 Task: Add a signature Gabriel Evans containing 'With warm thanks and best wishes, Gabriel Evans' to email address softage.1@softage.net and add a folder Clothing
Action: Mouse moved to (85, 100)
Screenshot: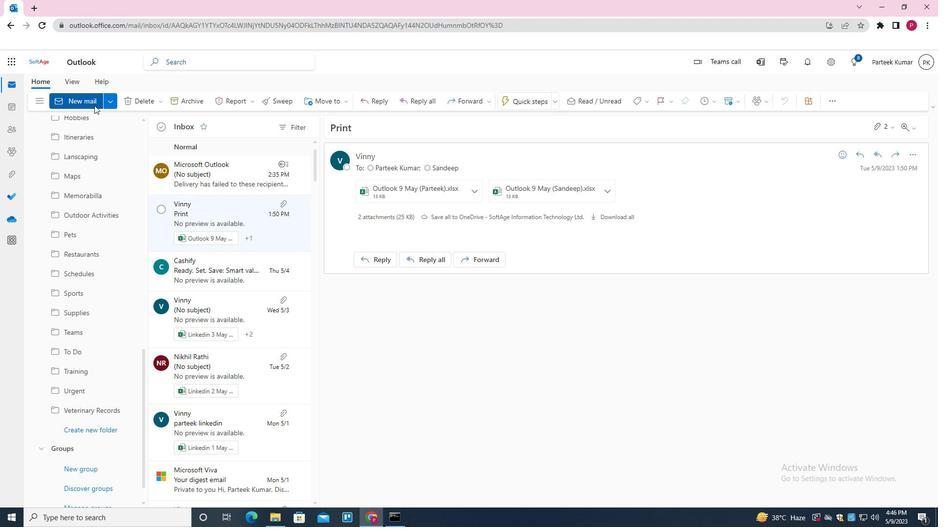 
Action: Mouse pressed left at (85, 100)
Screenshot: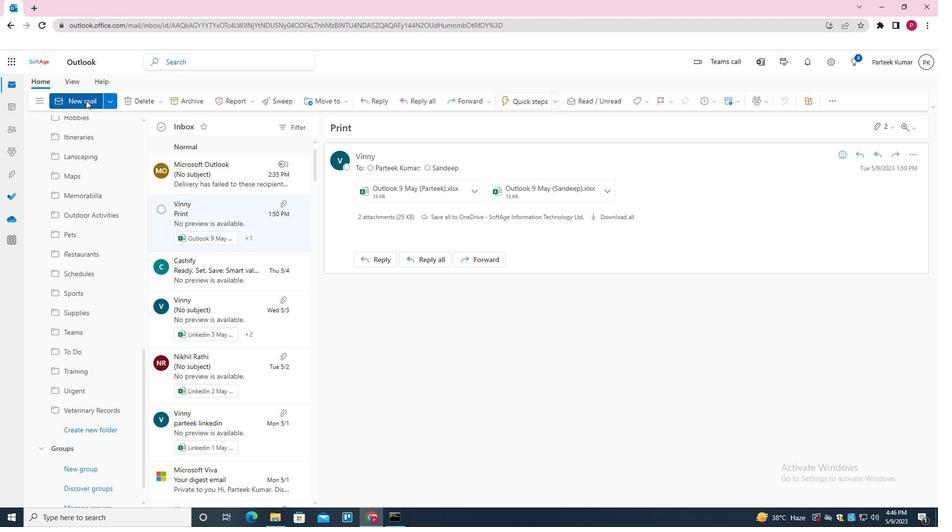 
Action: Mouse moved to (417, 227)
Screenshot: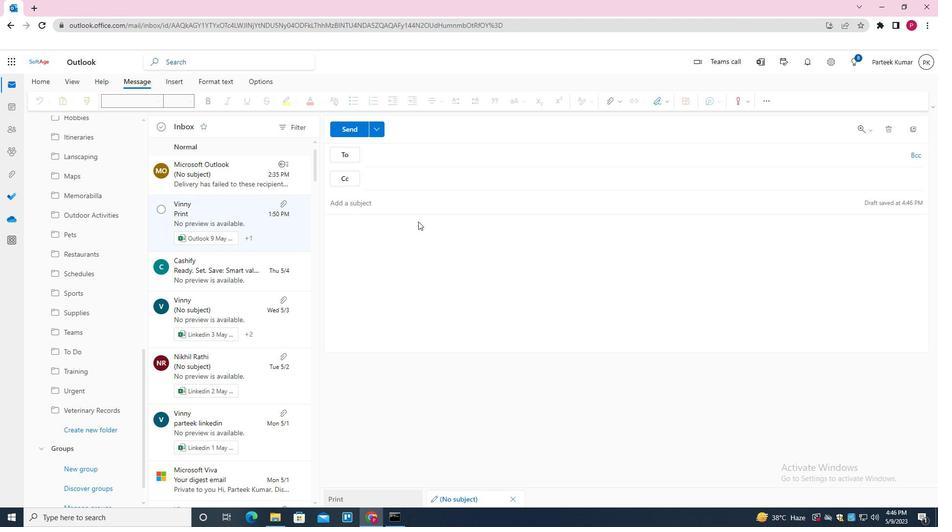 
Action: Mouse pressed left at (417, 227)
Screenshot: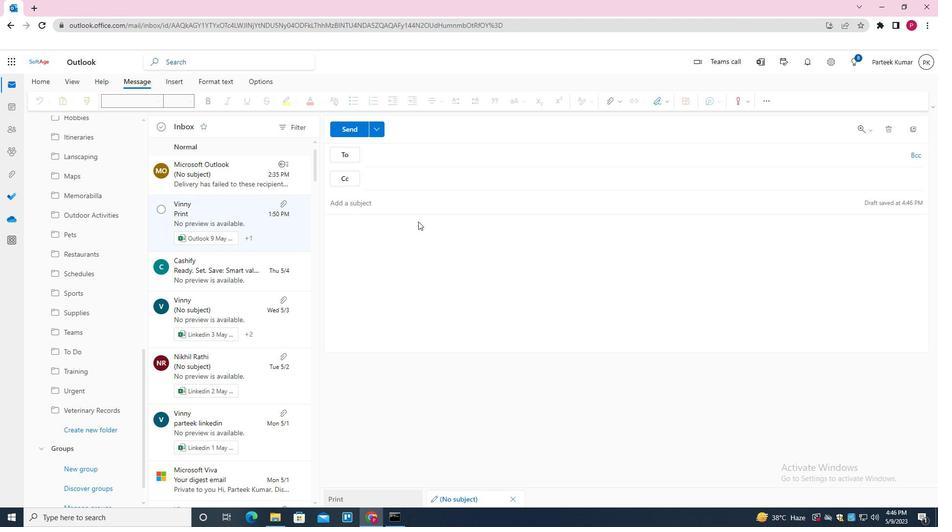 
Action: Mouse moved to (665, 102)
Screenshot: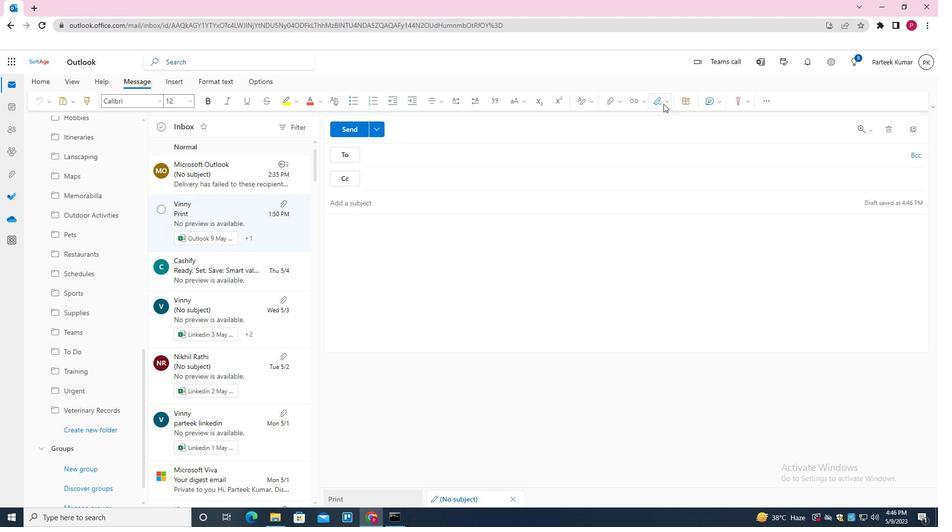 
Action: Mouse pressed left at (665, 102)
Screenshot: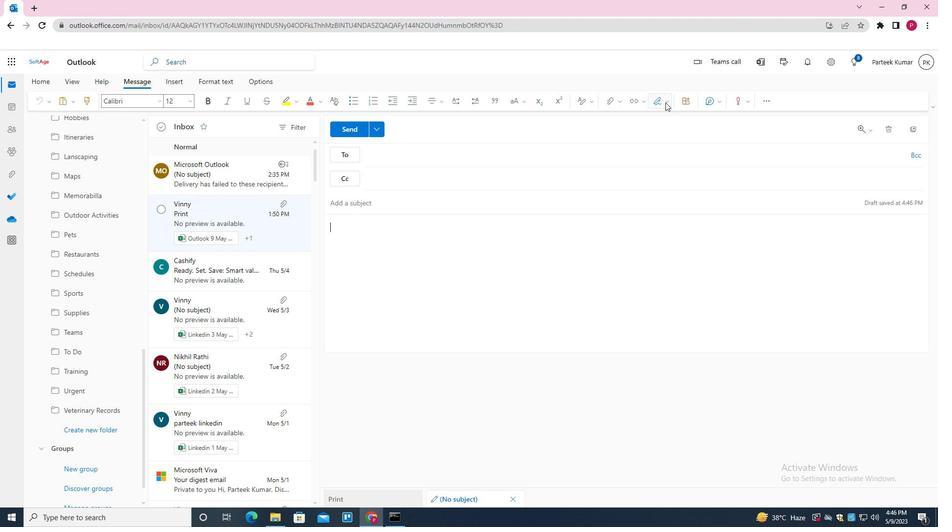
Action: Mouse moved to (626, 453)
Screenshot: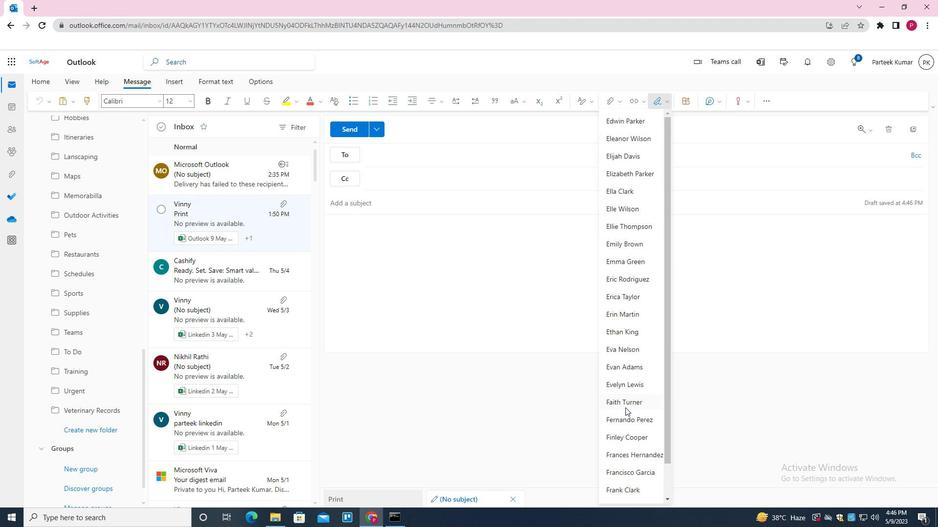 
Action: Mouse scrolled (626, 453) with delta (0, 0)
Screenshot: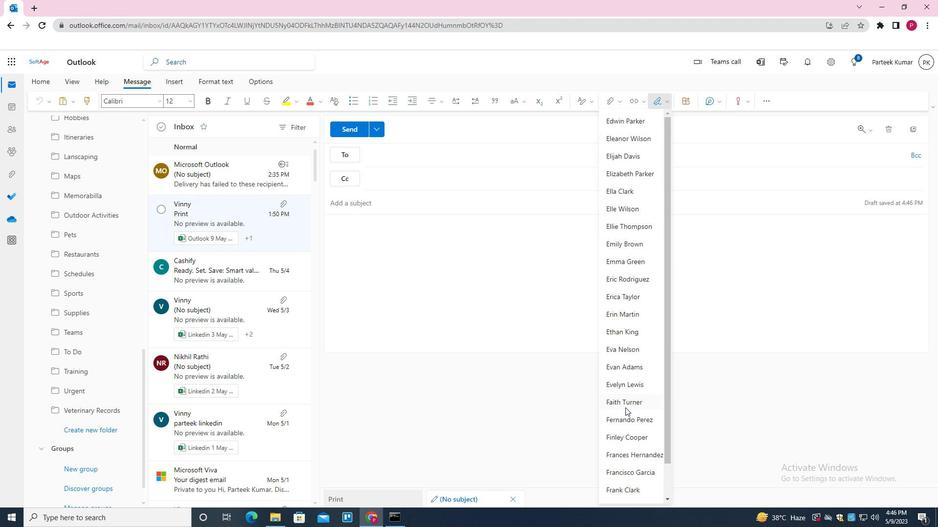 
Action: Mouse moved to (629, 463)
Screenshot: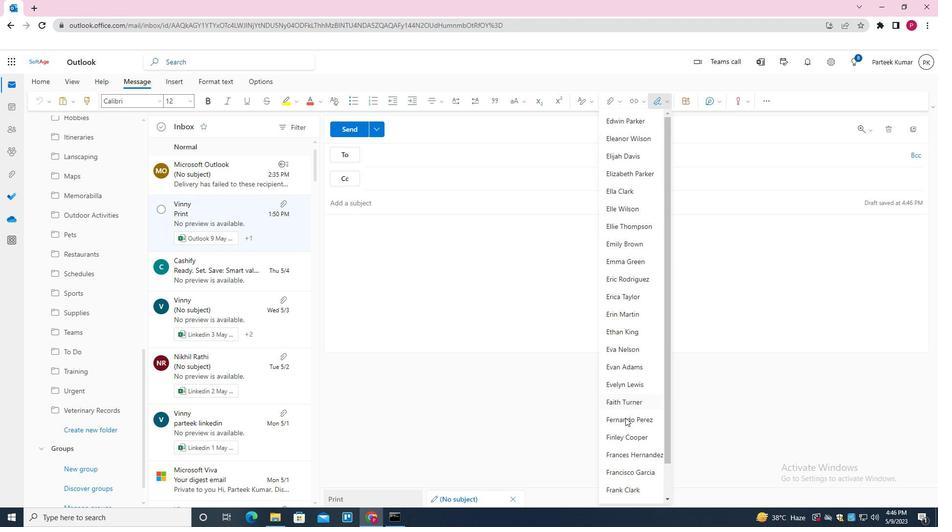 
Action: Mouse scrolled (629, 463) with delta (0, 0)
Screenshot: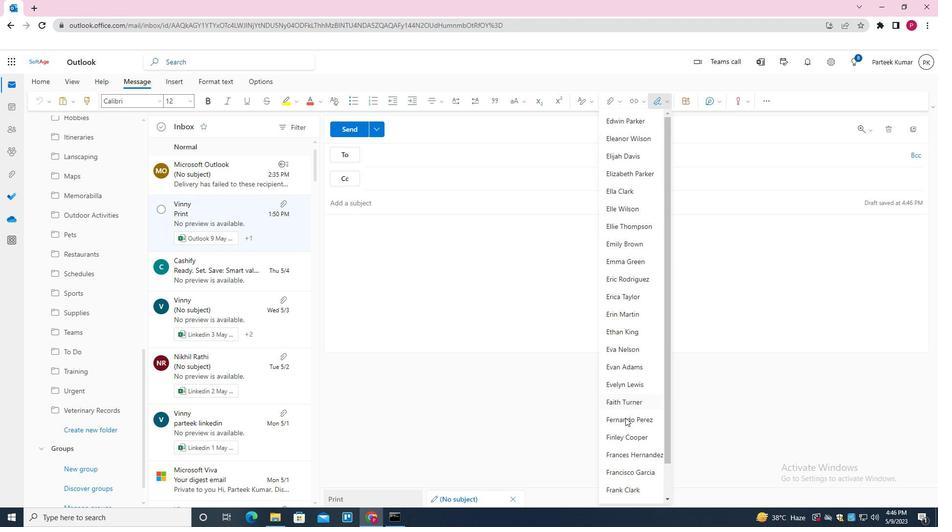 
Action: Mouse moved to (630, 464)
Screenshot: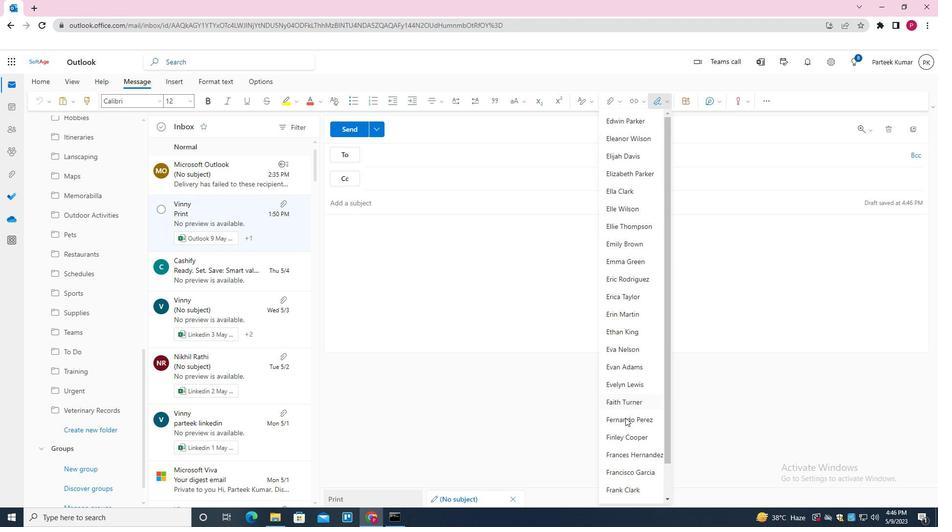 
Action: Mouse scrolled (630, 464) with delta (0, 0)
Screenshot: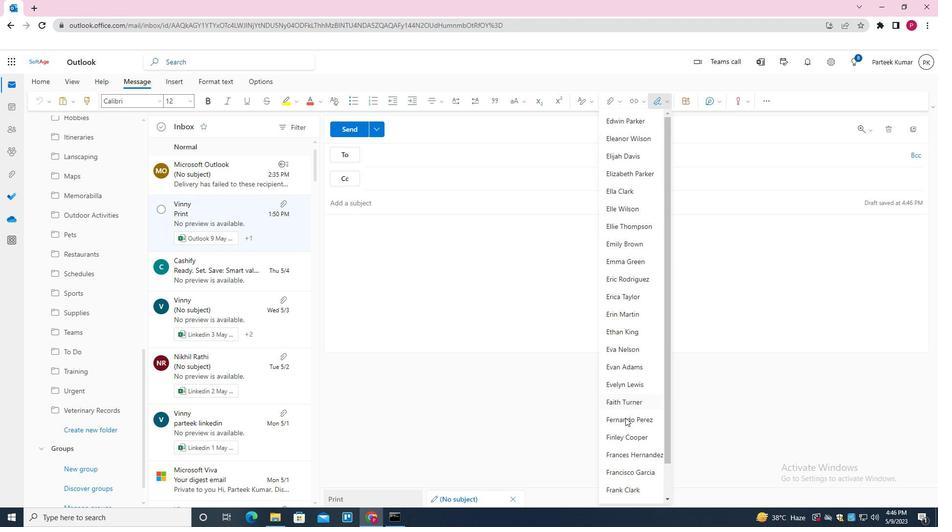 
Action: Mouse moved to (630, 464)
Screenshot: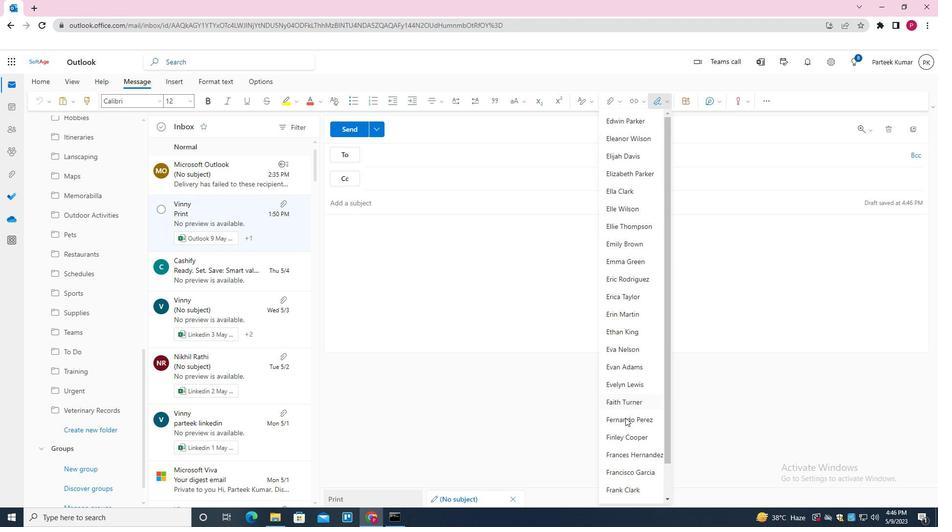 
Action: Mouse scrolled (630, 464) with delta (0, 0)
Screenshot: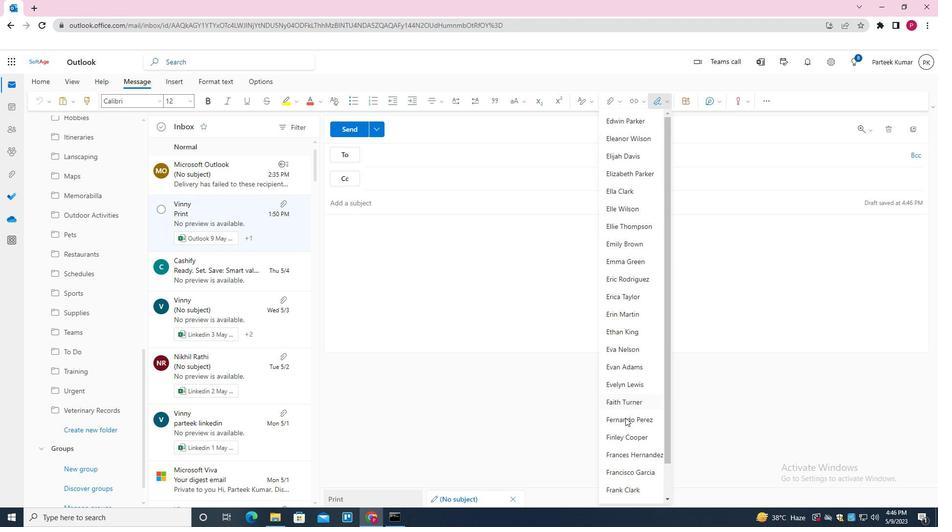 
Action: Mouse moved to (630, 465)
Screenshot: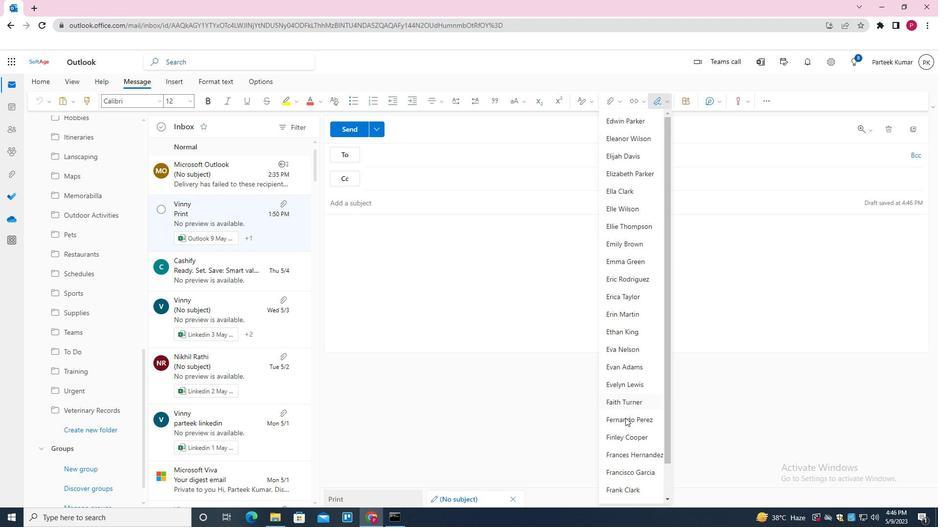 
Action: Mouse scrolled (630, 464) with delta (0, 0)
Screenshot: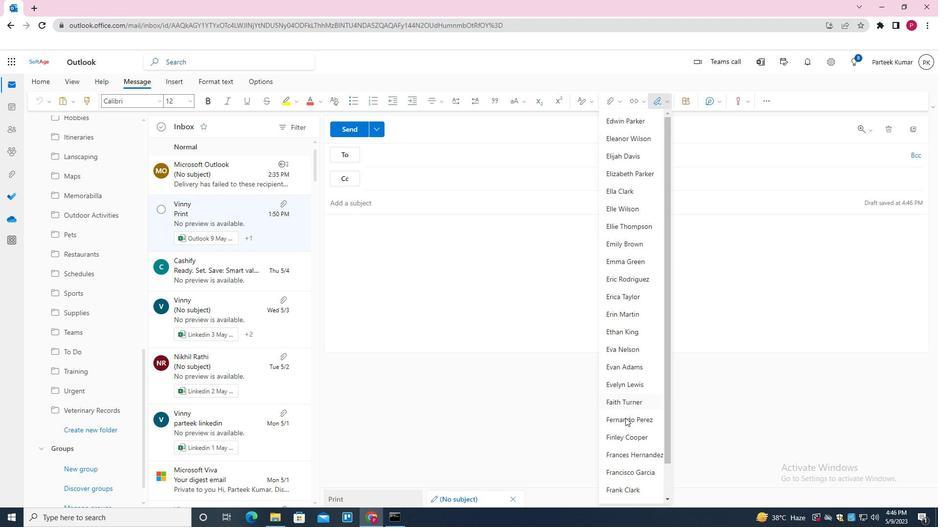 
Action: Mouse moved to (632, 493)
Screenshot: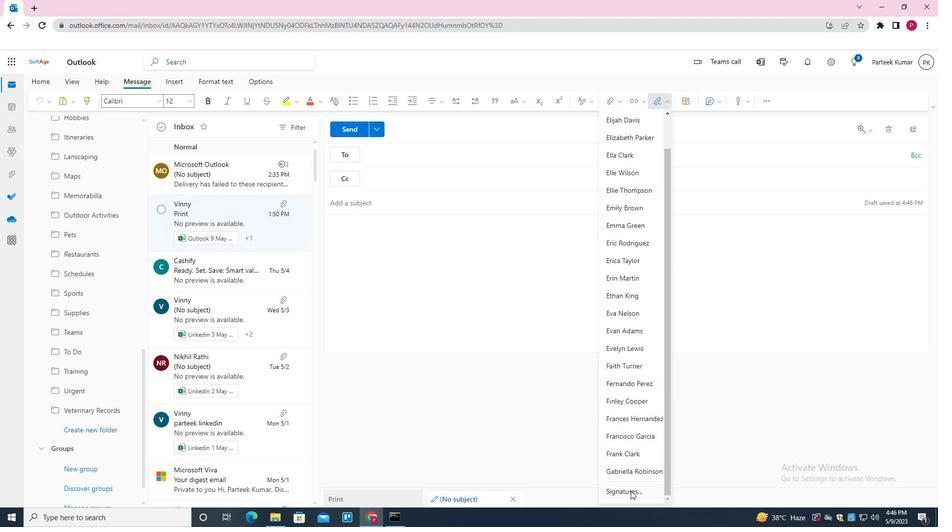 
Action: Mouse pressed left at (632, 493)
Screenshot: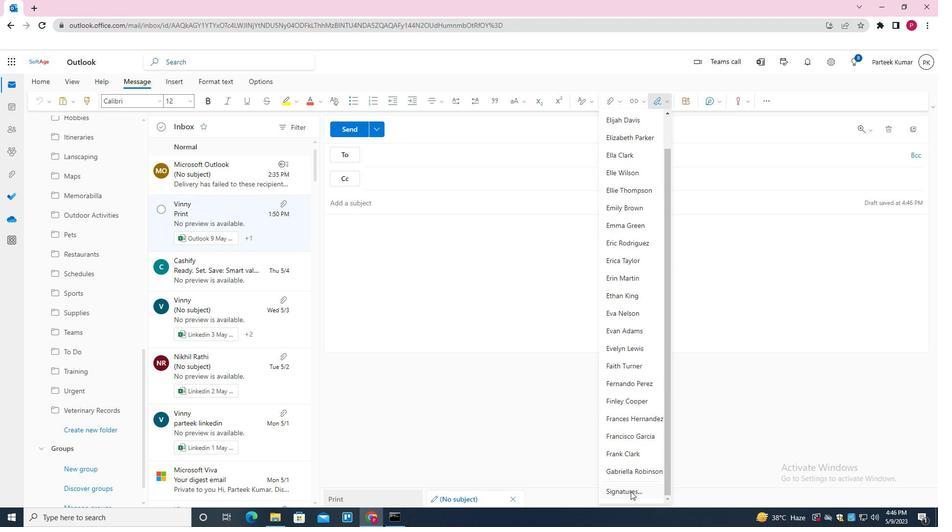 
Action: Mouse moved to (413, 158)
Screenshot: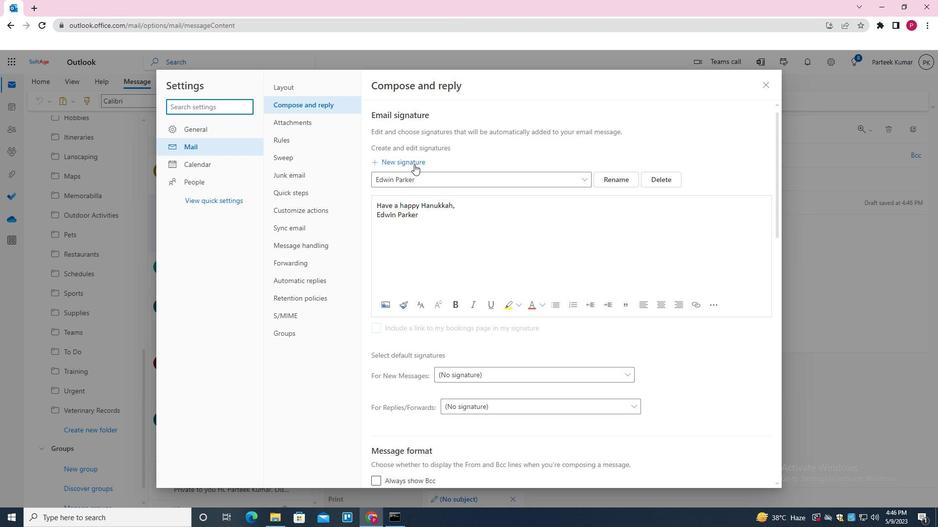 
Action: Mouse pressed left at (413, 158)
Screenshot: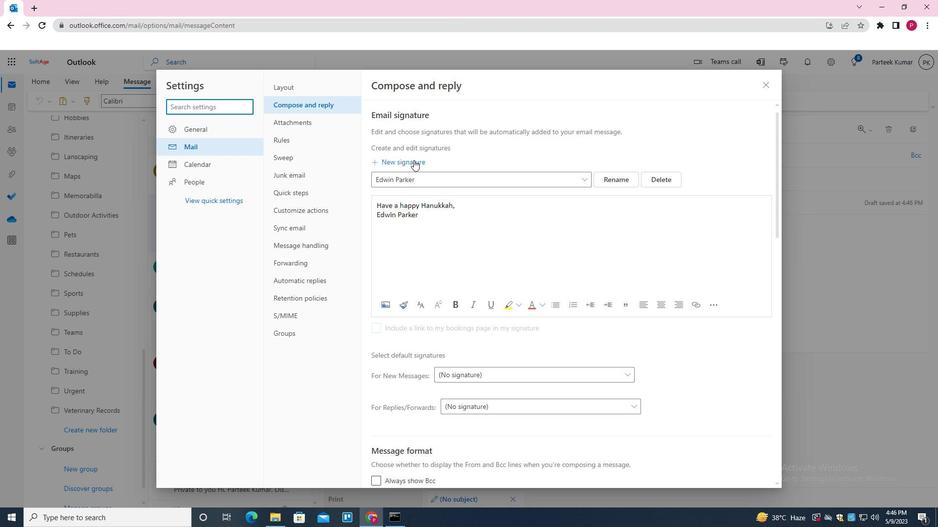 
Action: Mouse moved to (418, 180)
Screenshot: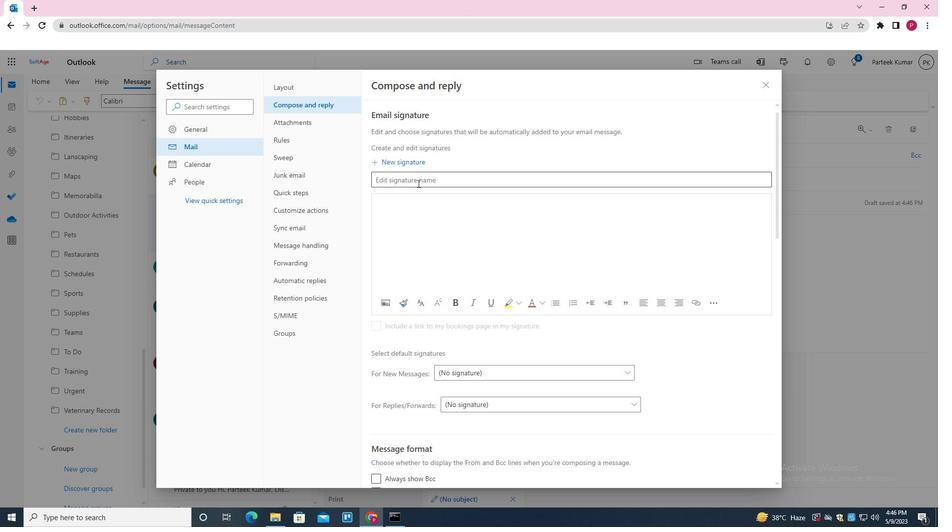 
Action: Mouse pressed left at (418, 180)
Screenshot: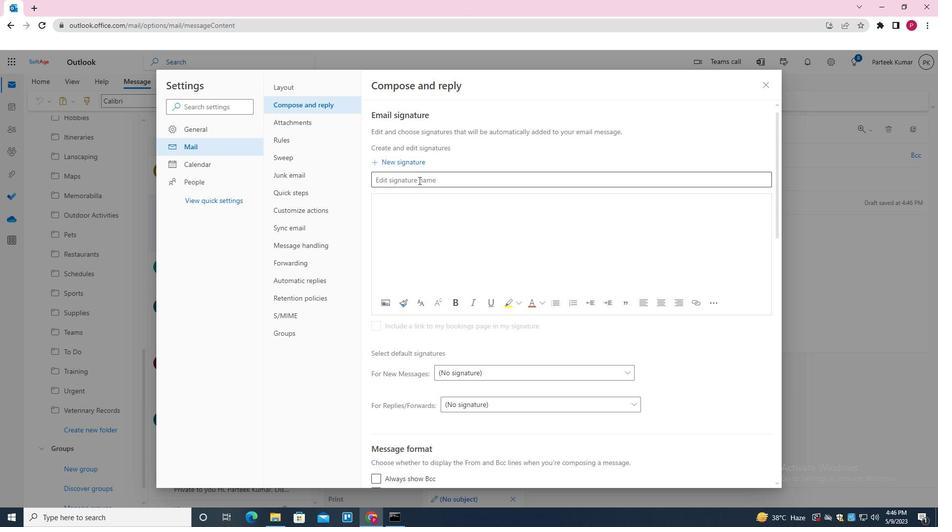 
Action: Key pressed <Key.shift><Key.shift><Key.shift><Key.shift>GABRIEL<Key.space><Key.shift>W<Key.backspace>EVANS
Screenshot: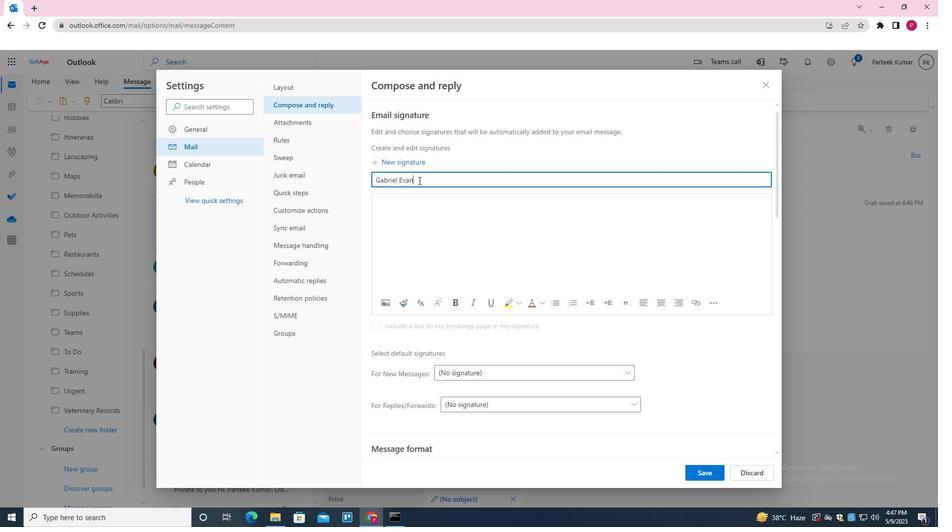 
Action: Mouse moved to (436, 220)
Screenshot: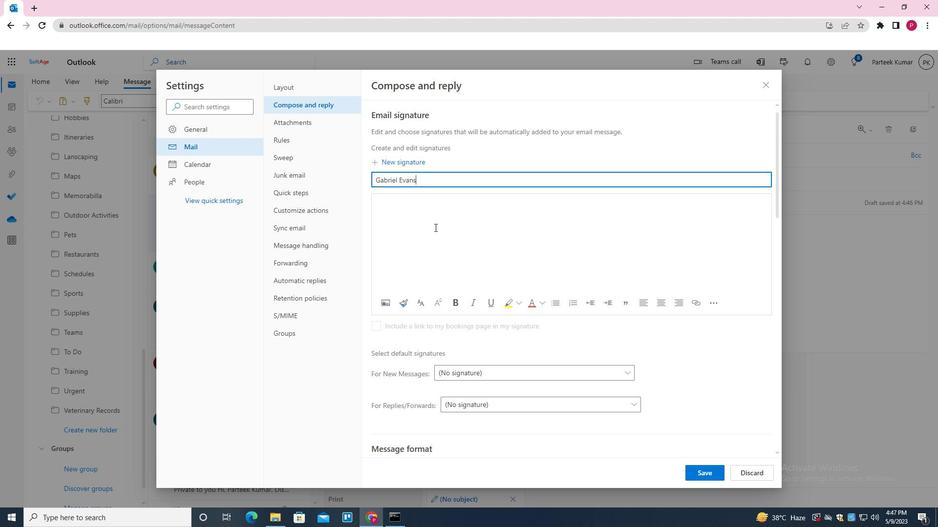 
Action: Mouse pressed left at (436, 220)
Screenshot: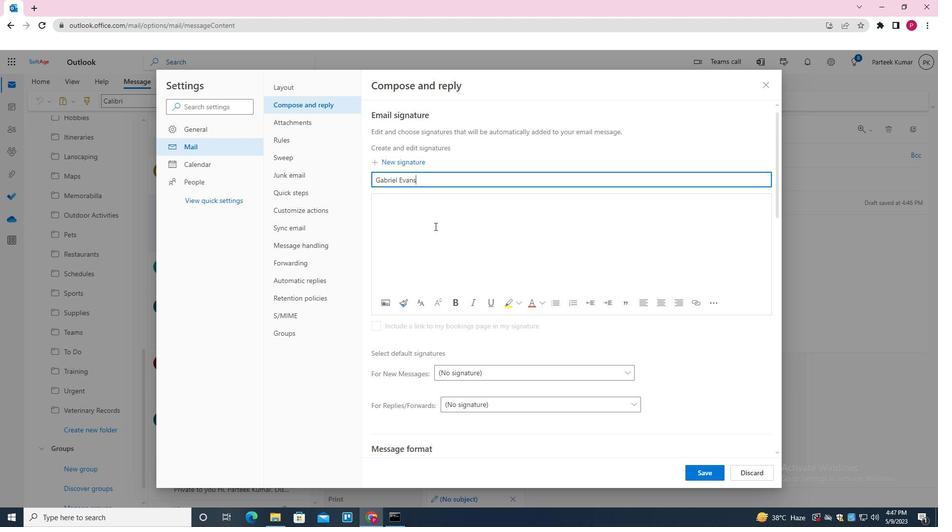 
Action: Key pressed <Key.shift>WITH<Key.space>WARM<Key.space>THANKS<Key.space>AND<Key.space>BEST<Key.space>WISHES<Key.space><Key.backspace>,<Key.enter><Key.shift>GABI<Key.backspace>RIEL<Key.space><Key.shift>EVANS
Screenshot: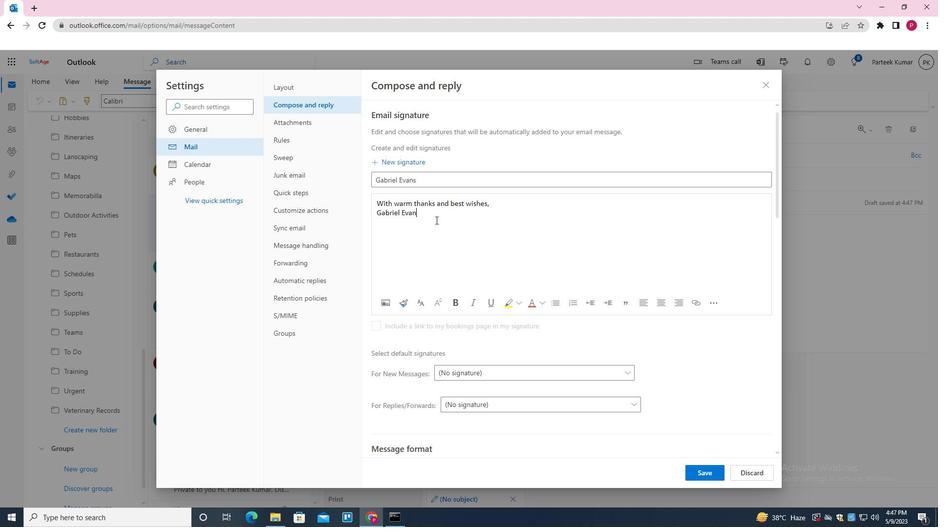 
Action: Mouse moved to (706, 470)
Screenshot: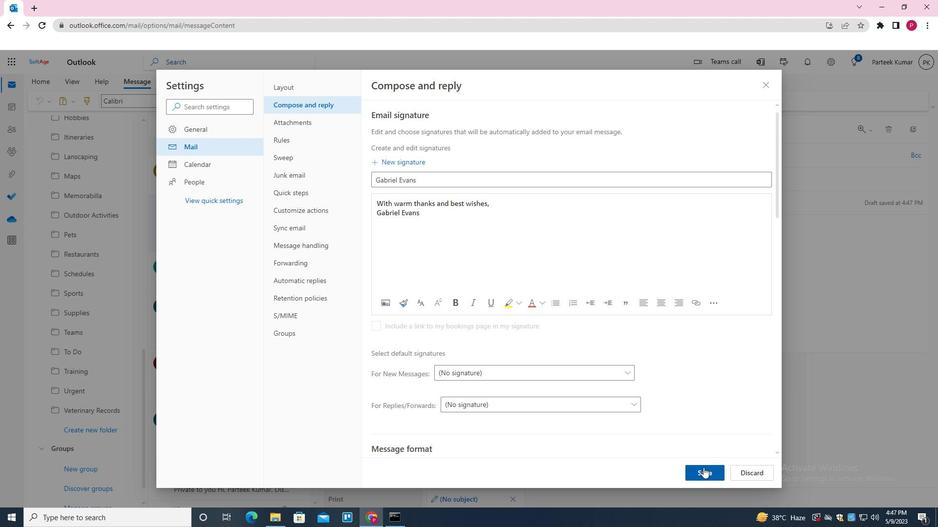 
Action: Mouse pressed left at (706, 470)
Screenshot: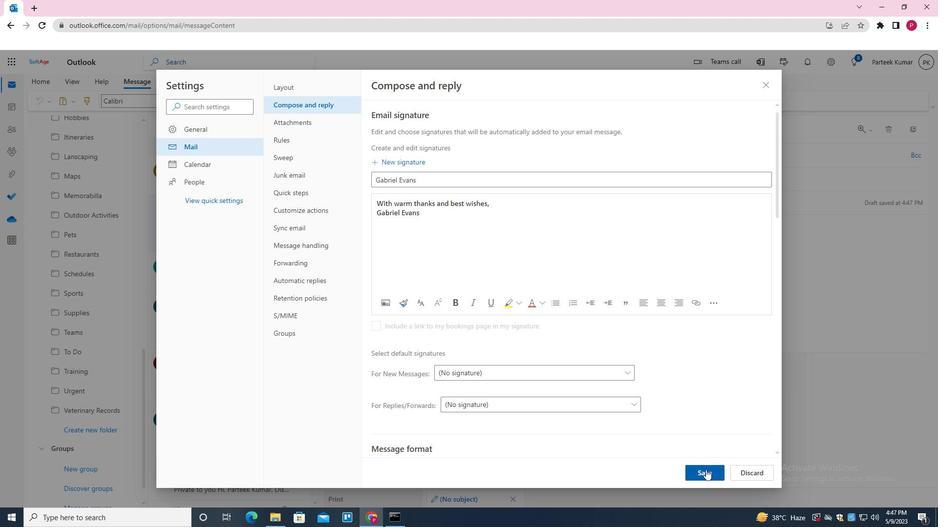 
Action: Mouse moved to (767, 85)
Screenshot: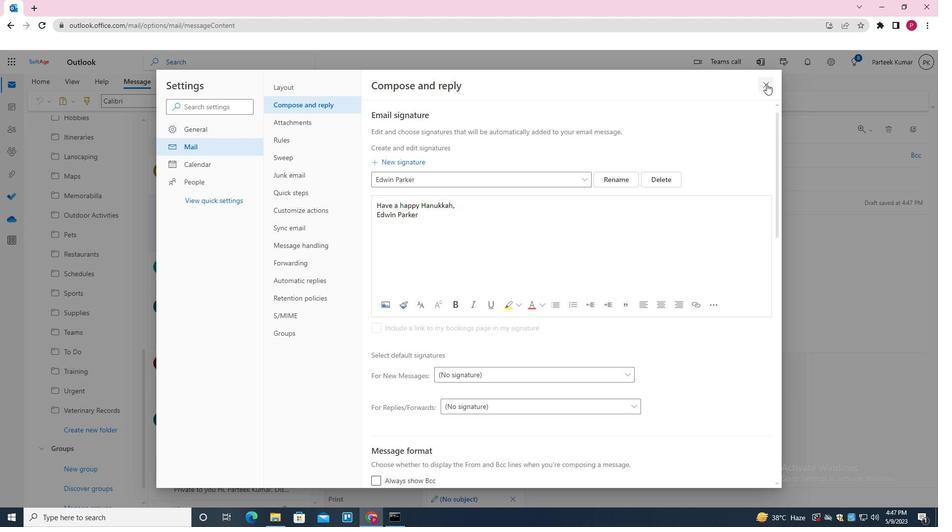
Action: Mouse pressed left at (767, 85)
Screenshot: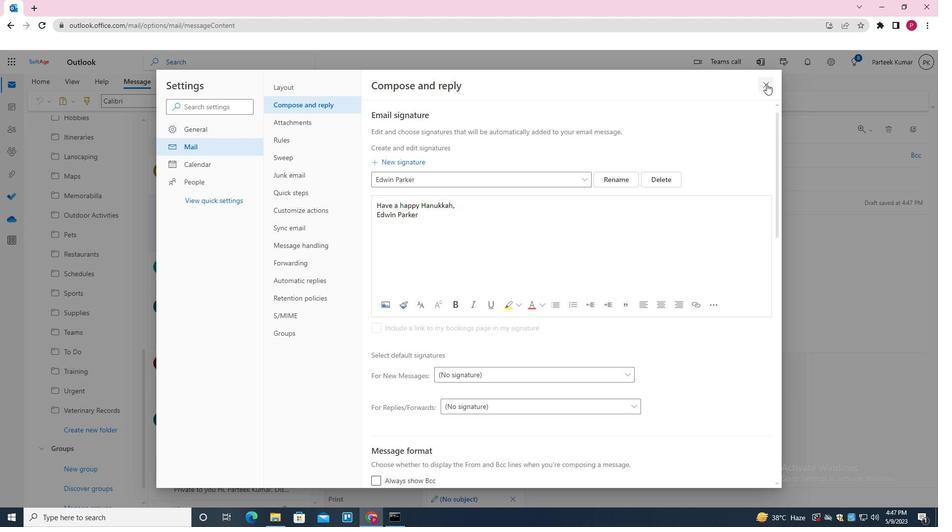 
Action: Mouse moved to (373, 225)
Screenshot: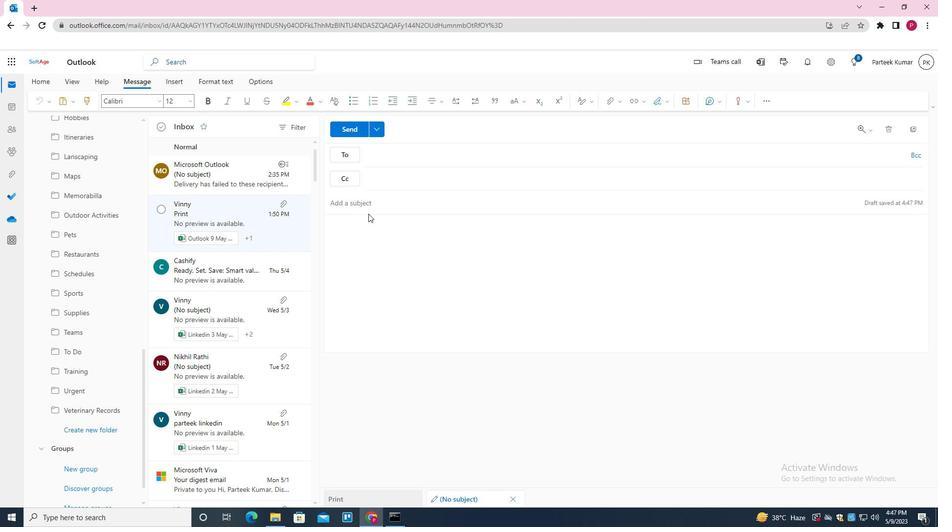 
Action: Mouse pressed left at (373, 225)
Screenshot: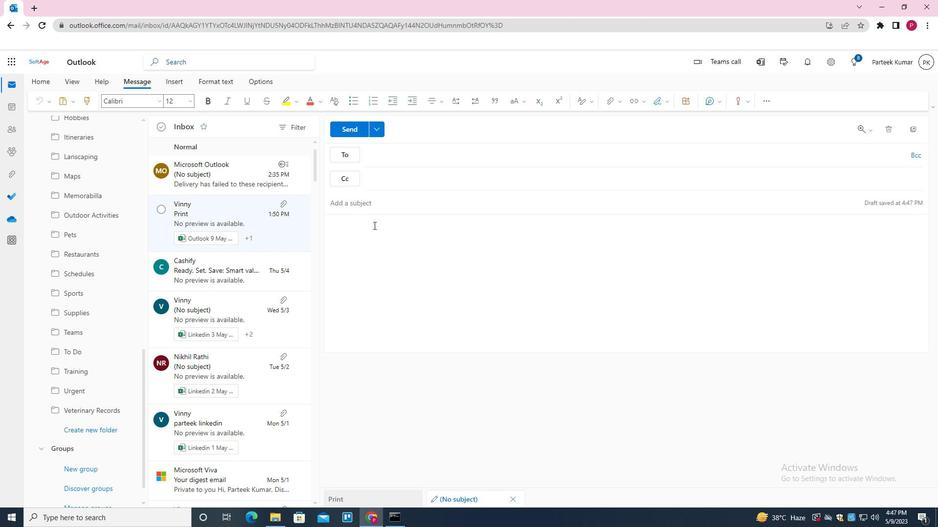 
Action: Mouse moved to (667, 100)
Screenshot: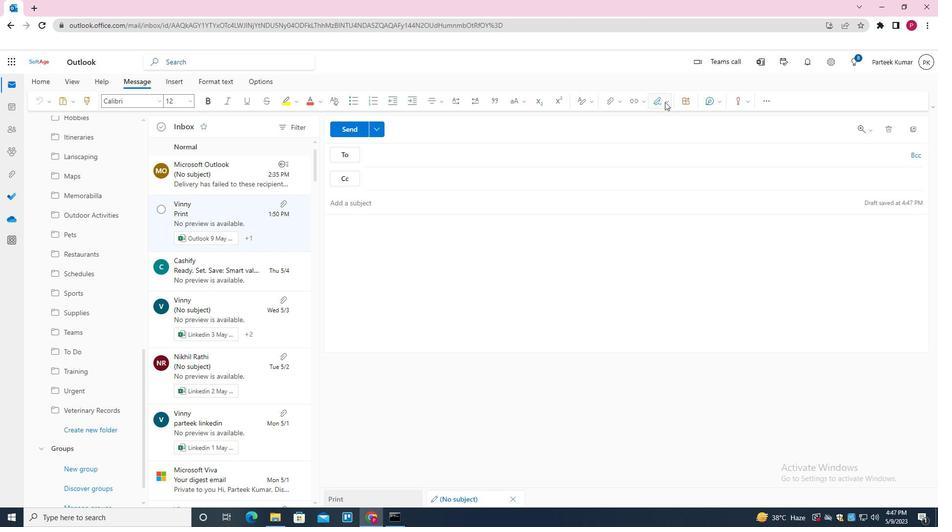 
Action: Mouse pressed left at (667, 100)
Screenshot: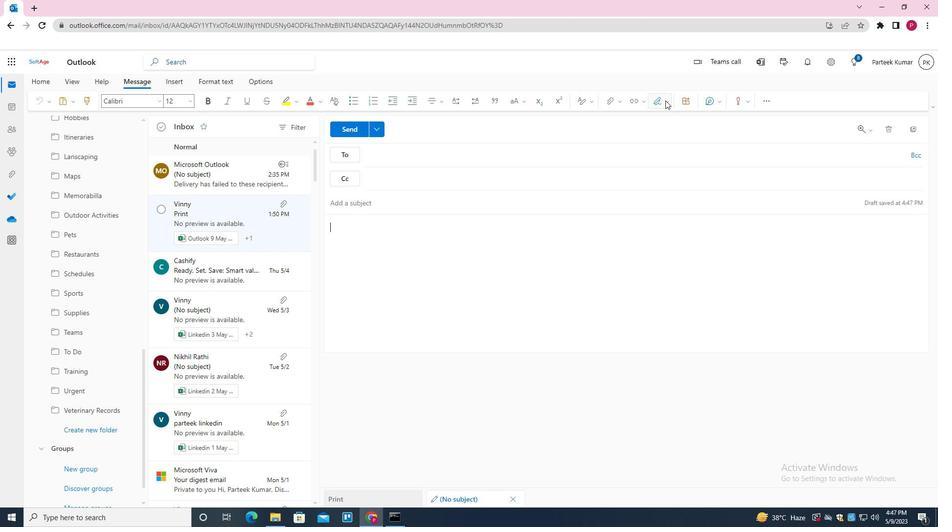 
Action: Mouse moved to (621, 377)
Screenshot: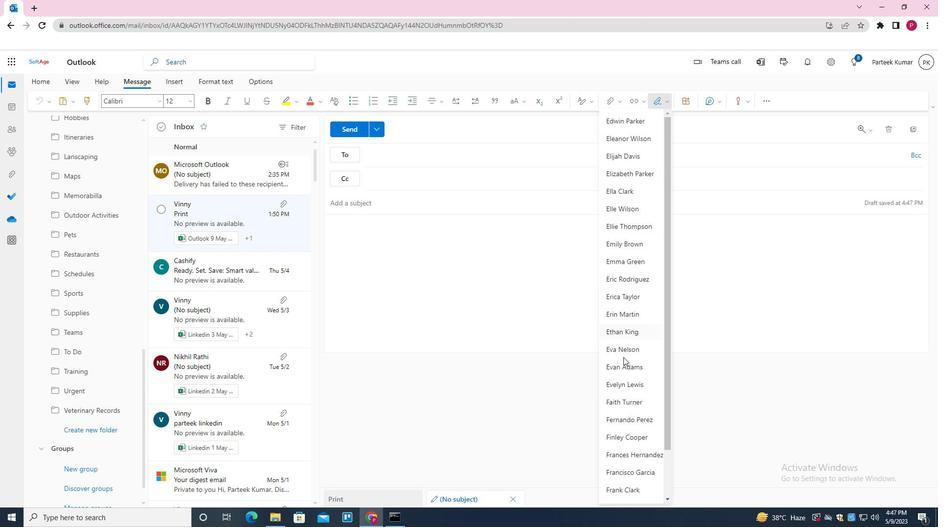 
Action: Mouse scrolled (621, 377) with delta (0, 0)
Screenshot: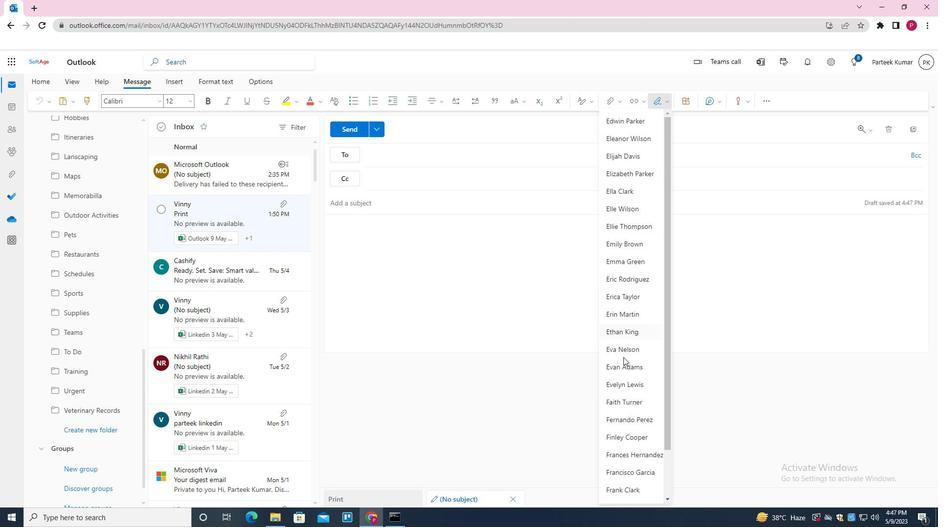 
Action: Mouse moved to (621, 379)
Screenshot: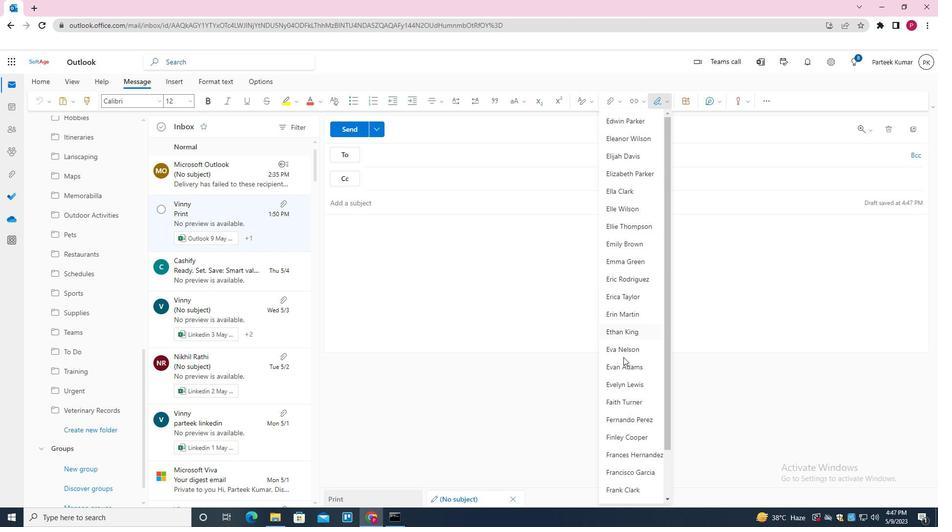 
Action: Mouse scrolled (621, 378) with delta (0, 0)
Screenshot: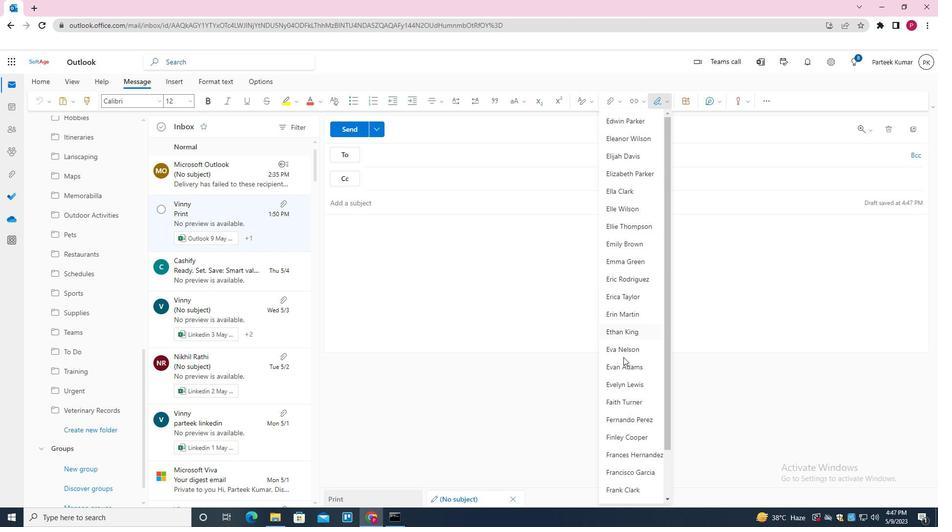 
Action: Mouse moved to (621, 380)
Screenshot: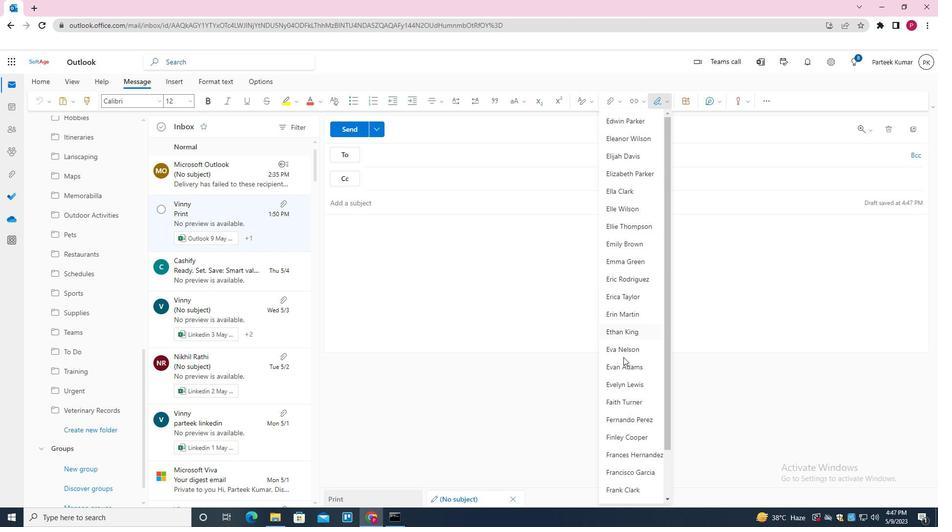 
Action: Mouse scrolled (621, 379) with delta (0, 0)
Screenshot: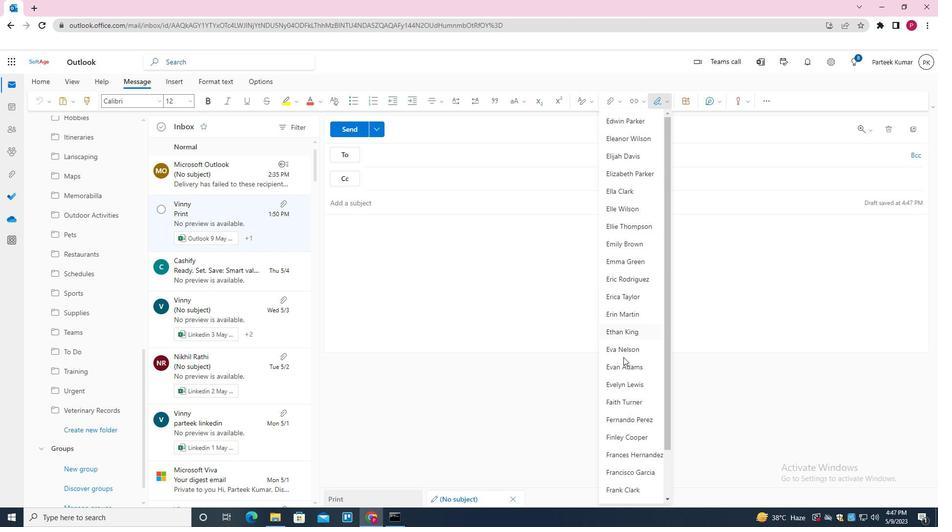 
Action: Mouse moved to (622, 382)
Screenshot: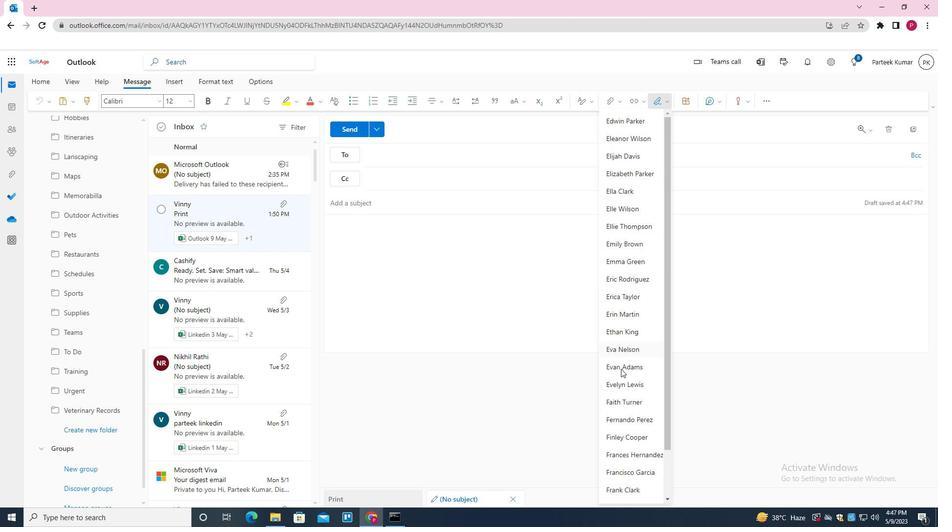
Action: Mouse scrolled (622, 382) with delta (0, 0)
Screenshot: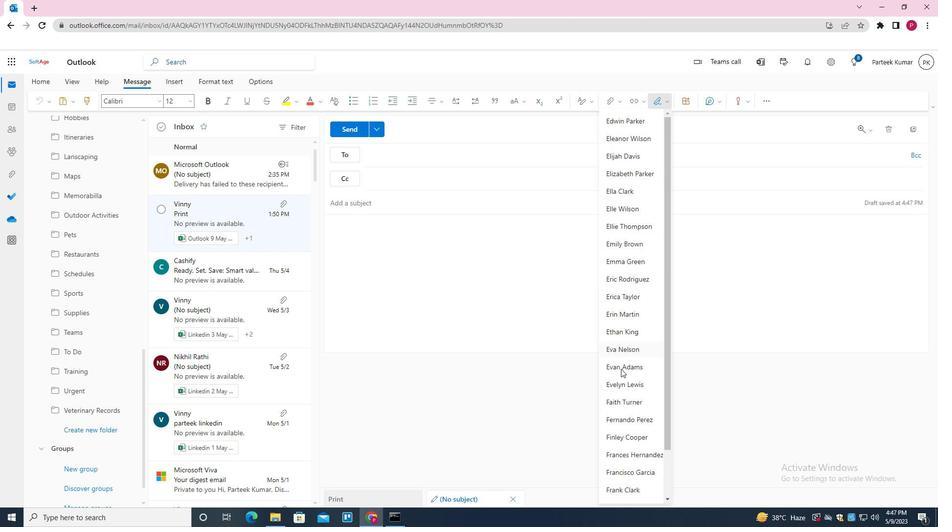 
Action: Mouse moved to (622, 386)
Screenshot: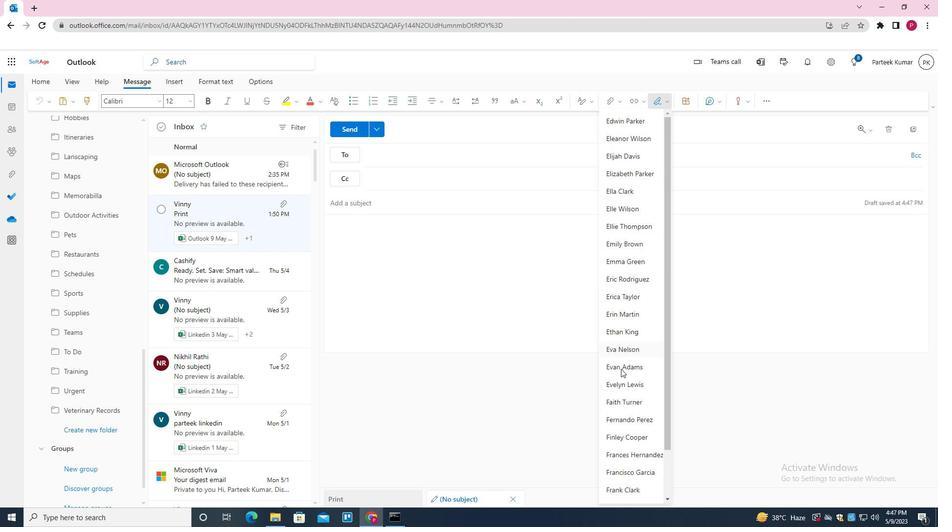 
Action: Mouse scrolled (622, 385) with delta (0, 0)
Screenshot: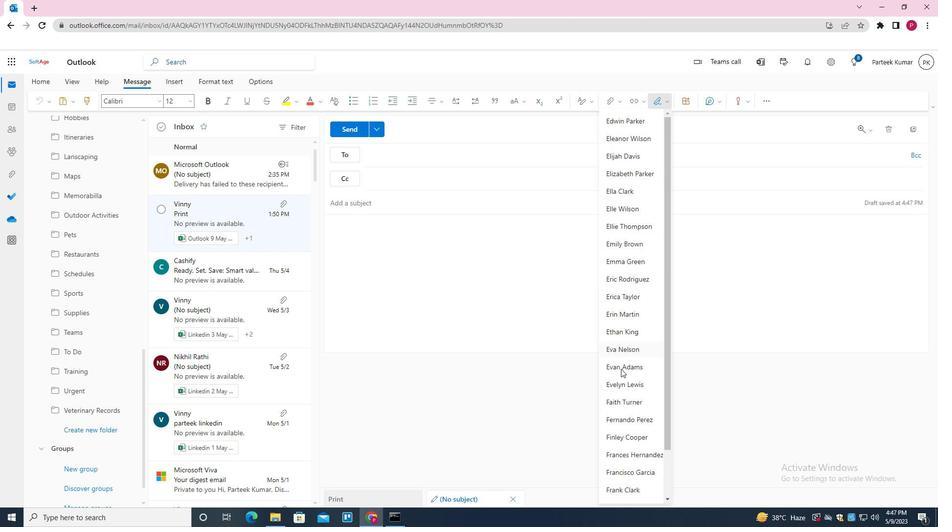 
Action: Mouse moved to (634, 476)
Screenshot: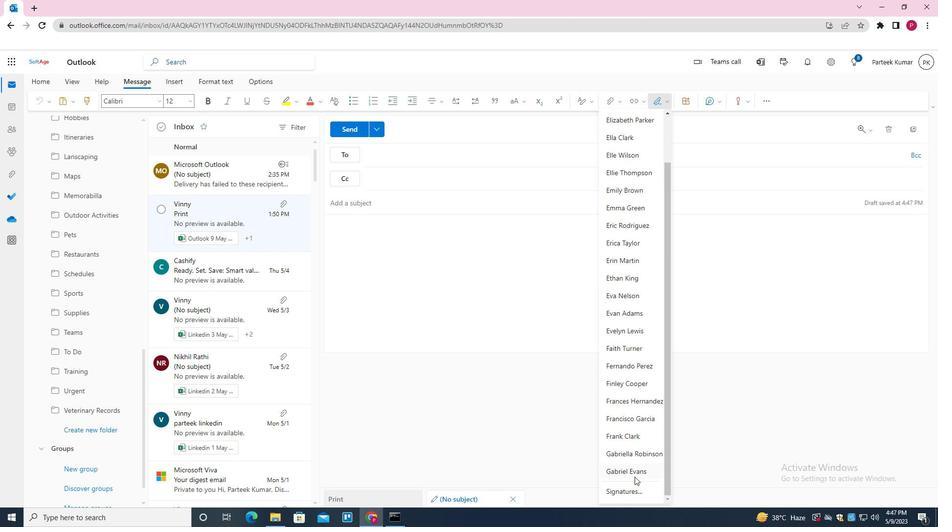 
Action: Mouse pressed left at (634, 476)
Screenshot: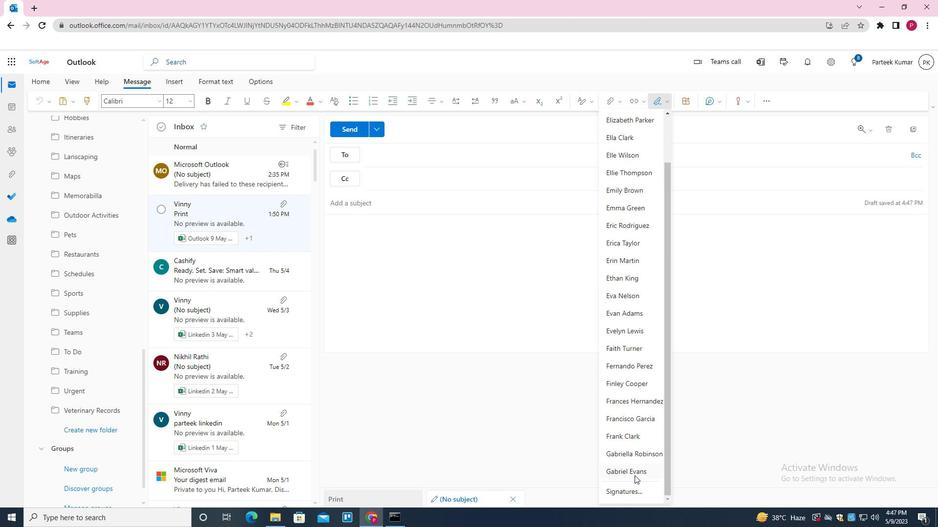 
Action: Mouse moved to (393, 158)
Screenshot: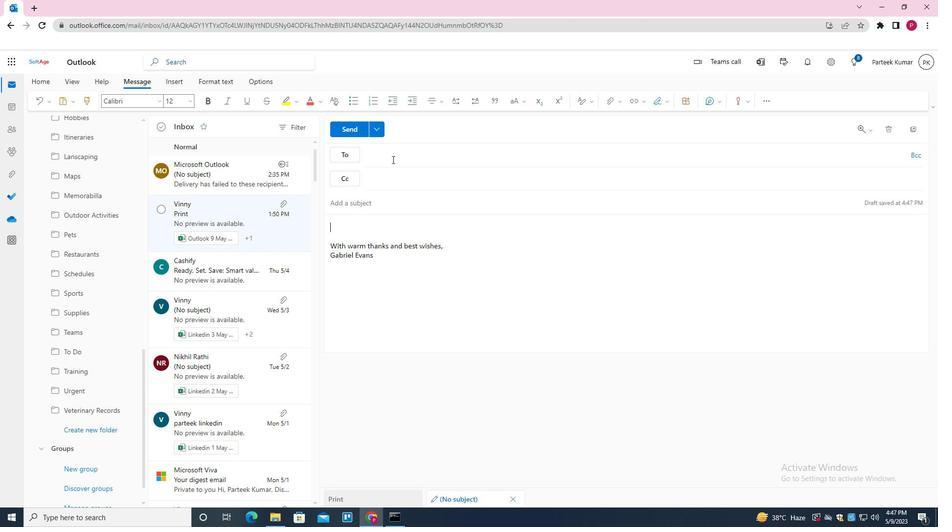 
Action: Mouse pressed left at (393, 158)
Screenshot: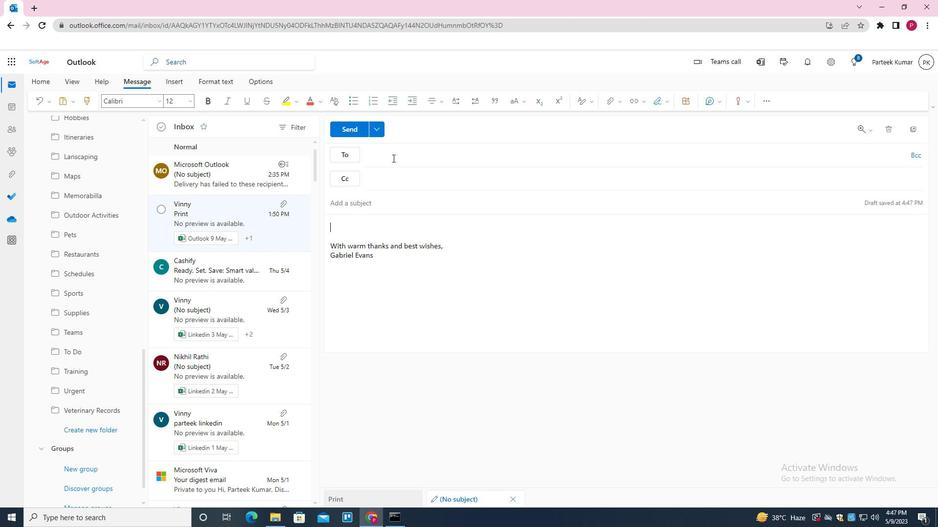 
Action: Key pressed SOFTAGE<Key.enter>
Screenshot: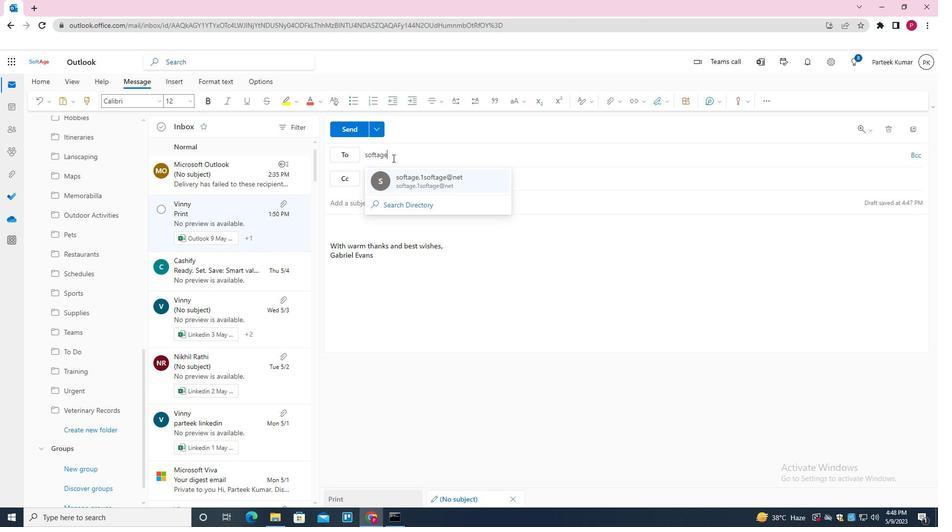 
Action: Mouse moved to (398, 293)
Screenshot: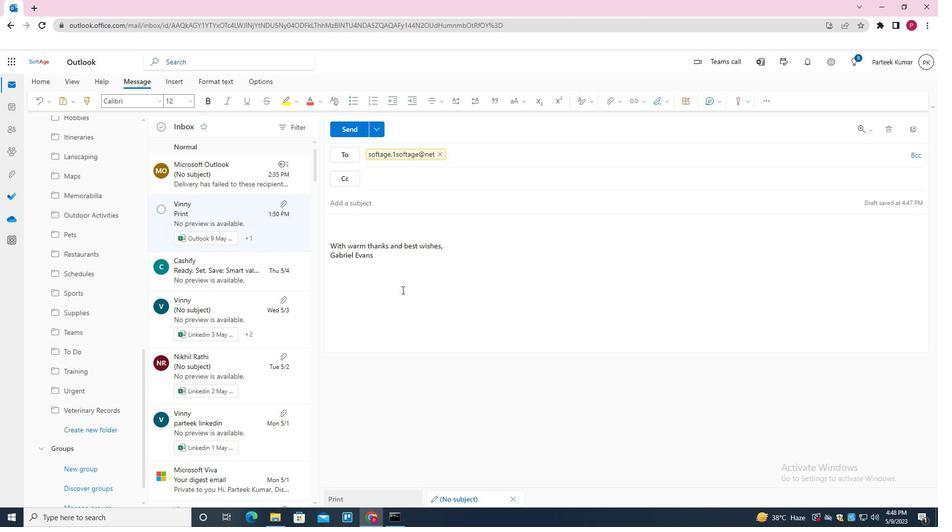 
Action: Mouse scrolled (398, 293) with delta (0, 0)
Screenshot: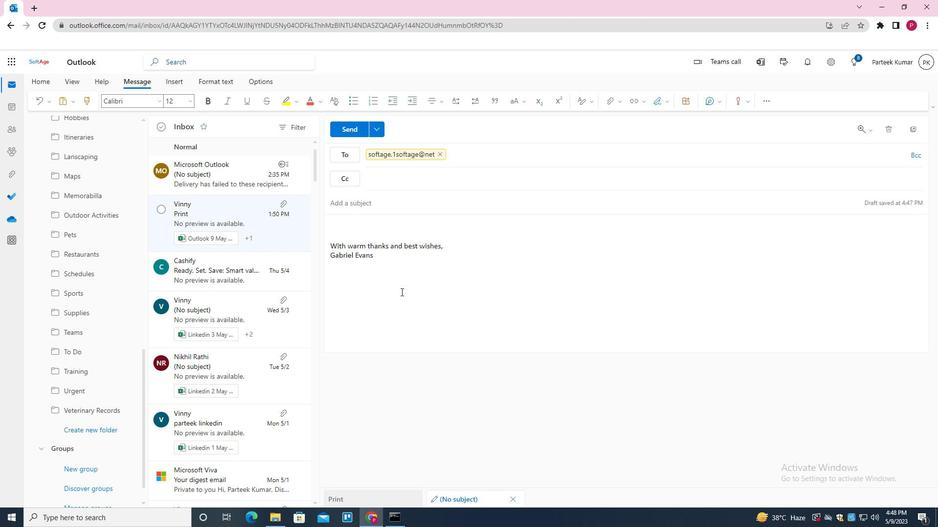 
Action: Mouse scrolled (398, 293) with delta (0, 0)
Screenshot: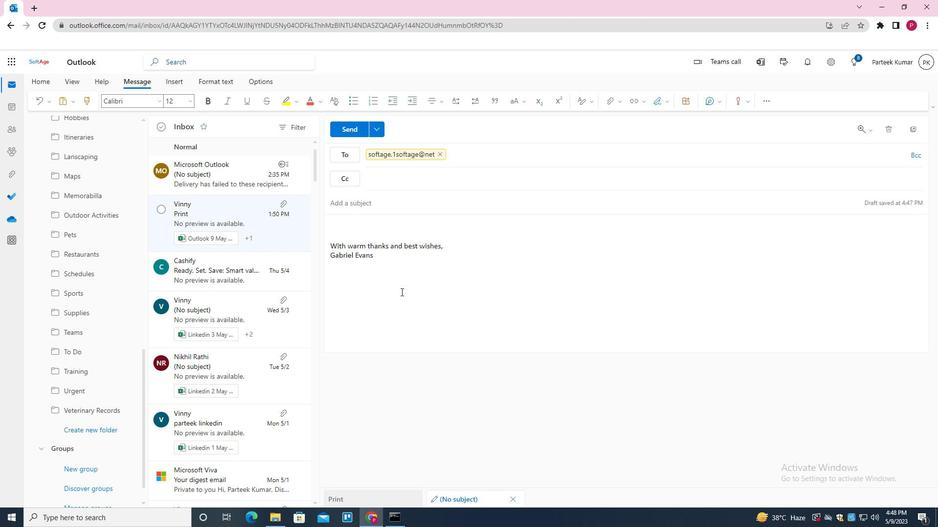 
Action: Mouse moved to (397, 294)
Screenshot: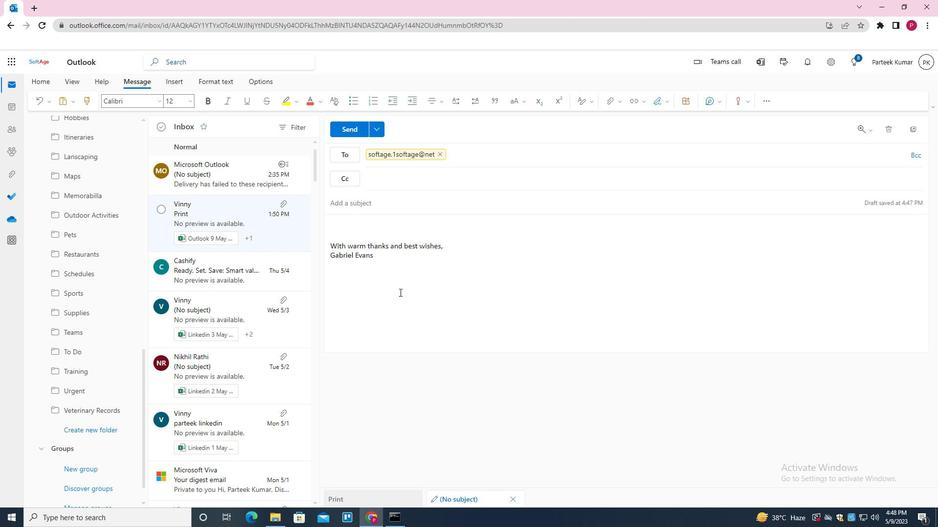 
Action: Mouse scrolled (397, 293) with delta (0, 0)
Screenshot: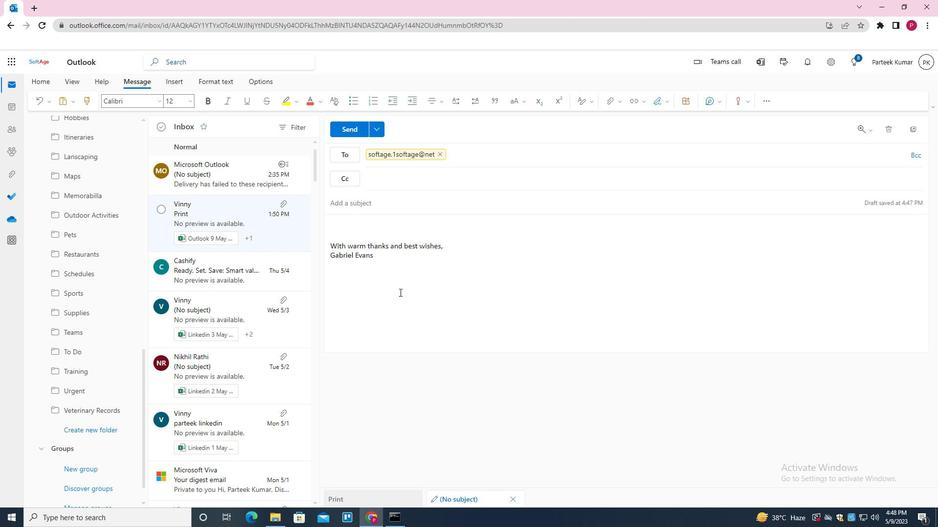 
Action: Mouse moved to (397, 295)
Screenshot: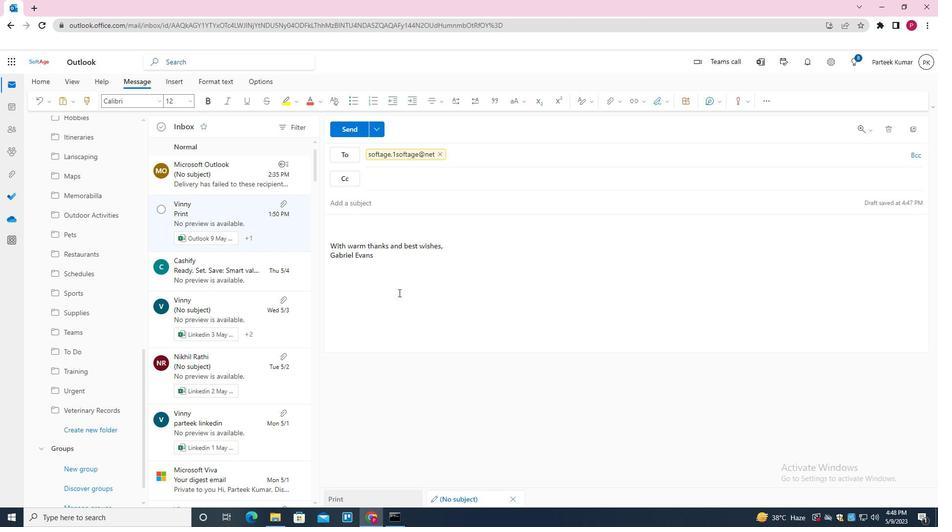 
Action: Mouse scrolled (397, 294) with delta (0, 0)
Screenshot: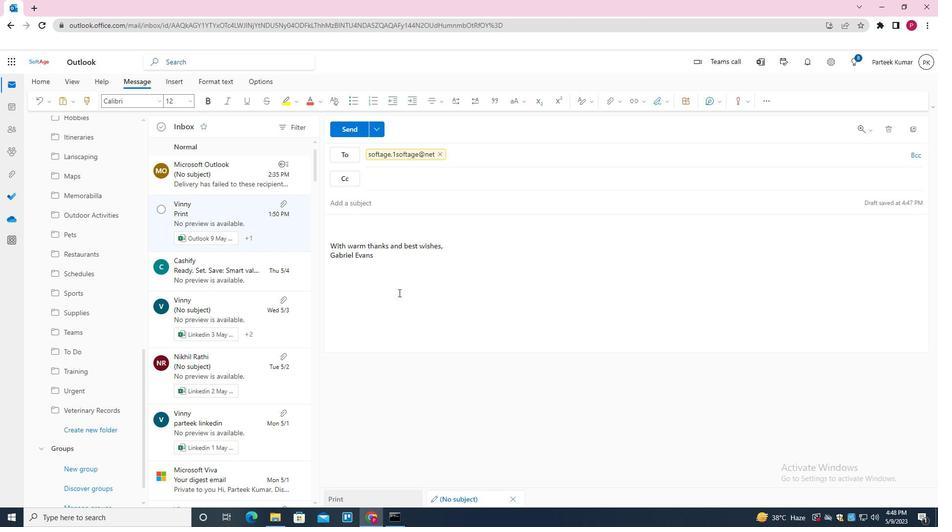 
Action: Mouse moved to (395, 297)
Screenshot: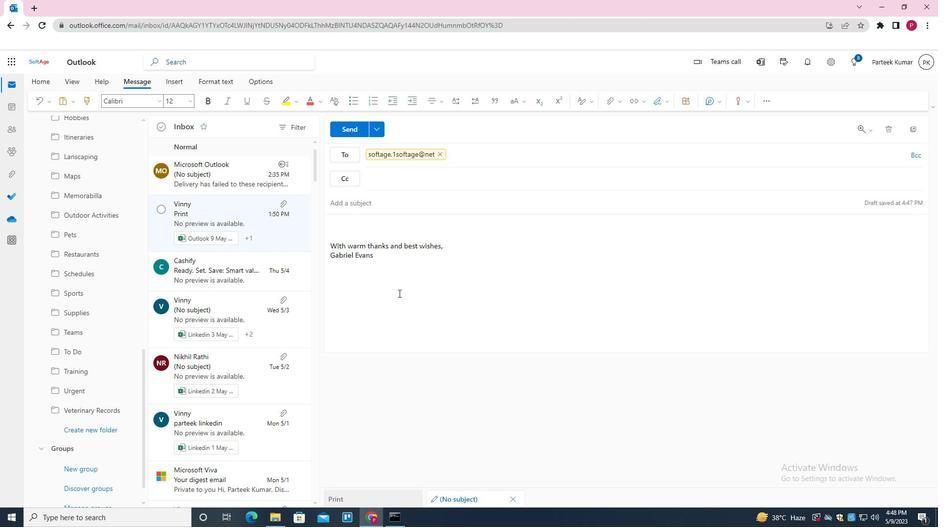 
Action: Mouse scrolled (395, 297) with delta (0, 0)
Screenshot: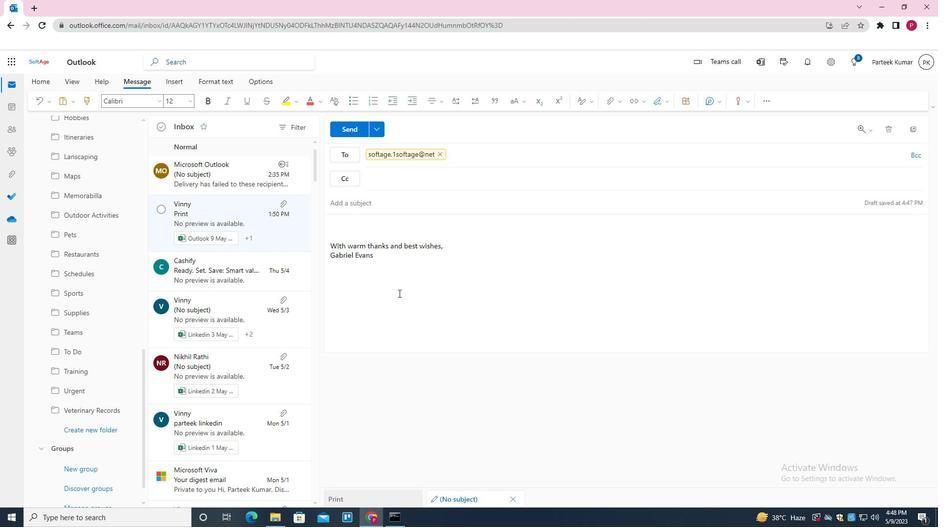 
Action: Mouse moved to (101, 428)
Screenshot: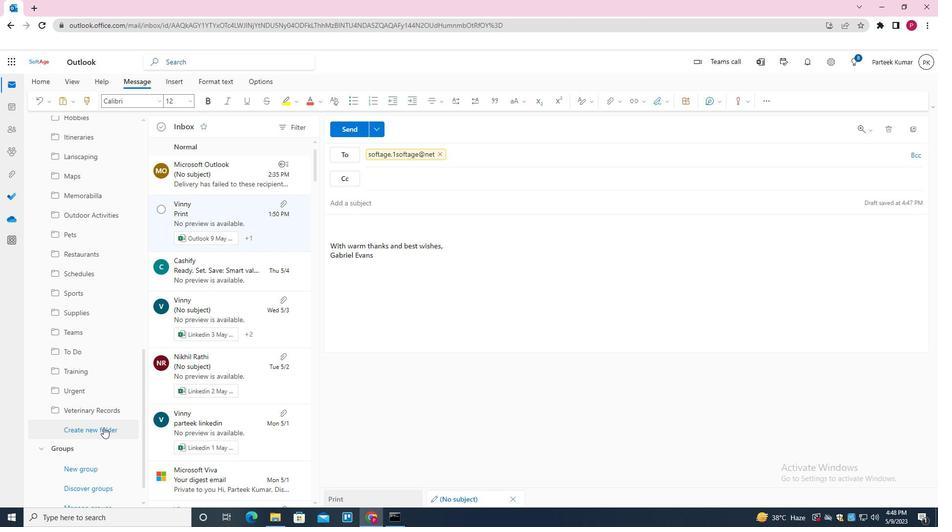 
Action: Mouse pressed left at (101, 428)
Screenshot: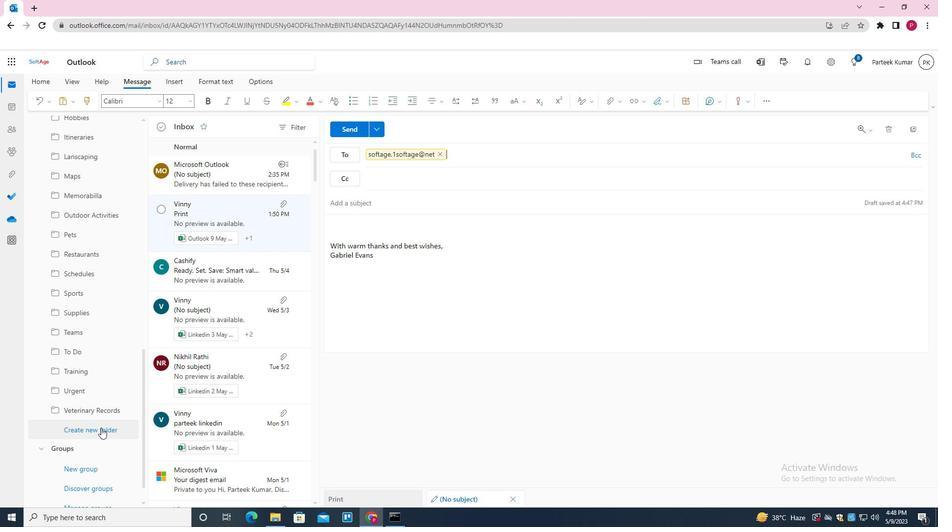 
Action: Mouse moved to (273, 399)
Screenshot: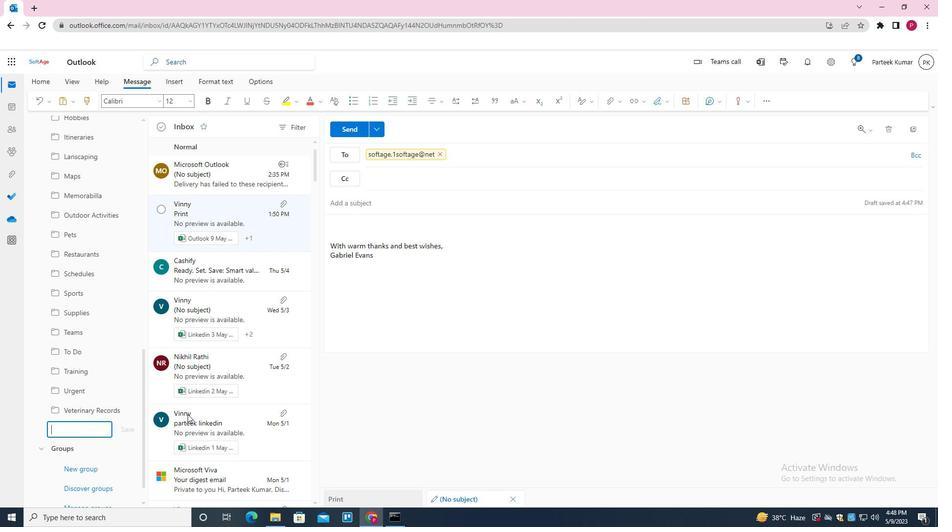 
Action: Key pressed <Key.shift>CLOTHING<Key.enter>
Screenshot: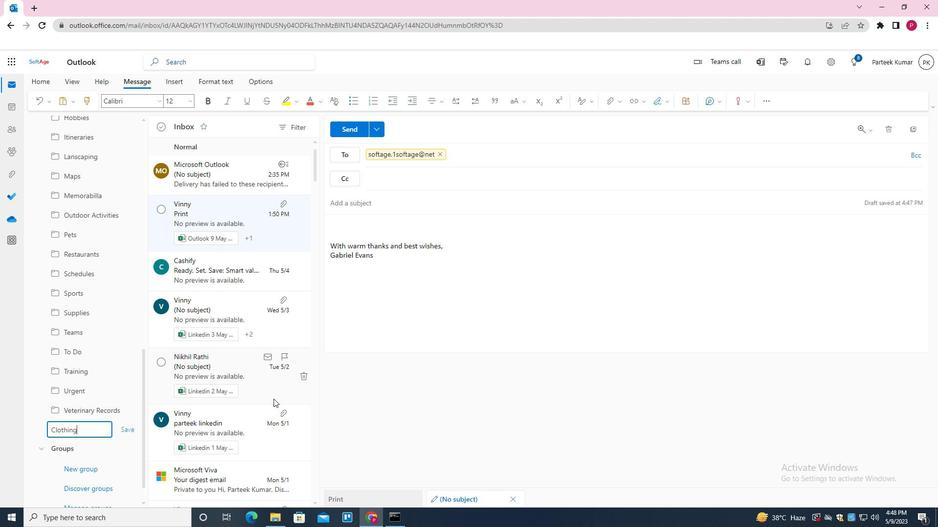 
Action: Mouse moved to (369, 408)
Screenshot: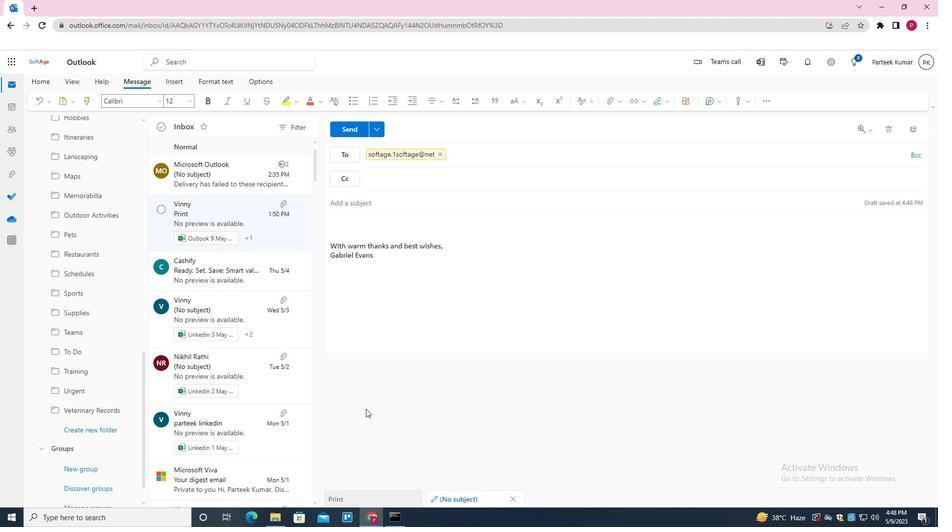 
